 Task: Add an event with the title Lunch and Learn: Effective Presentation Techniques and Storytelling, date '2024/05/25', time 7:30 AM to 9:30 AMand add a description: In addition to the structured activities, the retreat will also include facilitated discussions and workshops on topics such as effective communication, conflict resolution, and fostering a positive team culture. These sessions will provide valuable insights and tools that team members can apply in their day-to-day work environment.Select event color  Graphite . Add location for the event as: 987 Foz do Douro, Porto, Portugal, logged in from the account softage.5@softage.netand send the event invitation to softage.3@softage.net and softage.1@softage.net. Set a reminder for the event Every weekday(Monday to Friday)
Action: Mouse moved to (1033, 73)
Screenshot: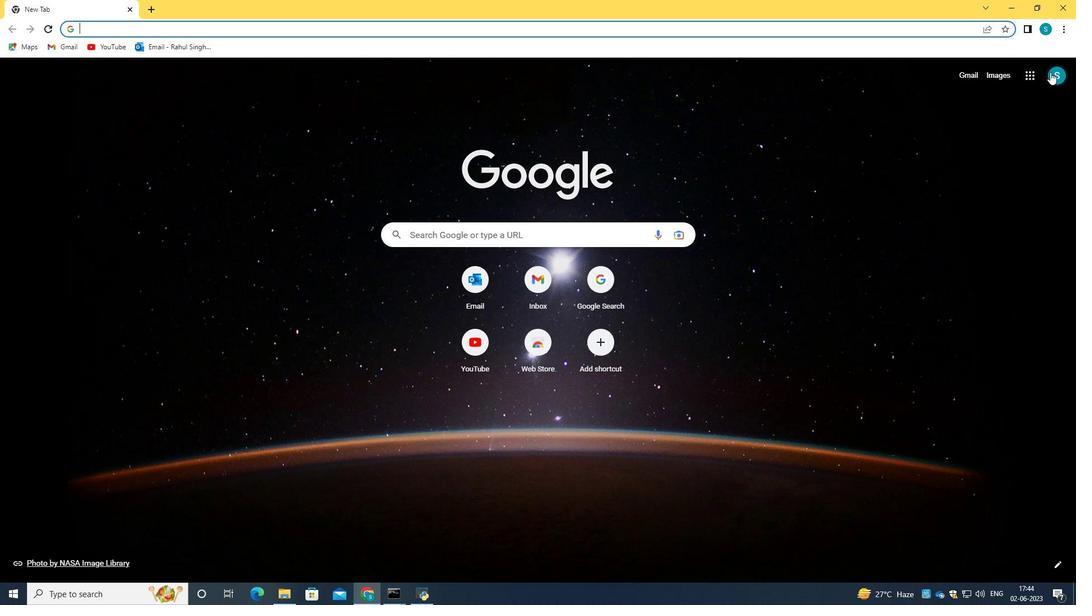 
Action: Mouse pressed left at (1033, 73)
Screenshot: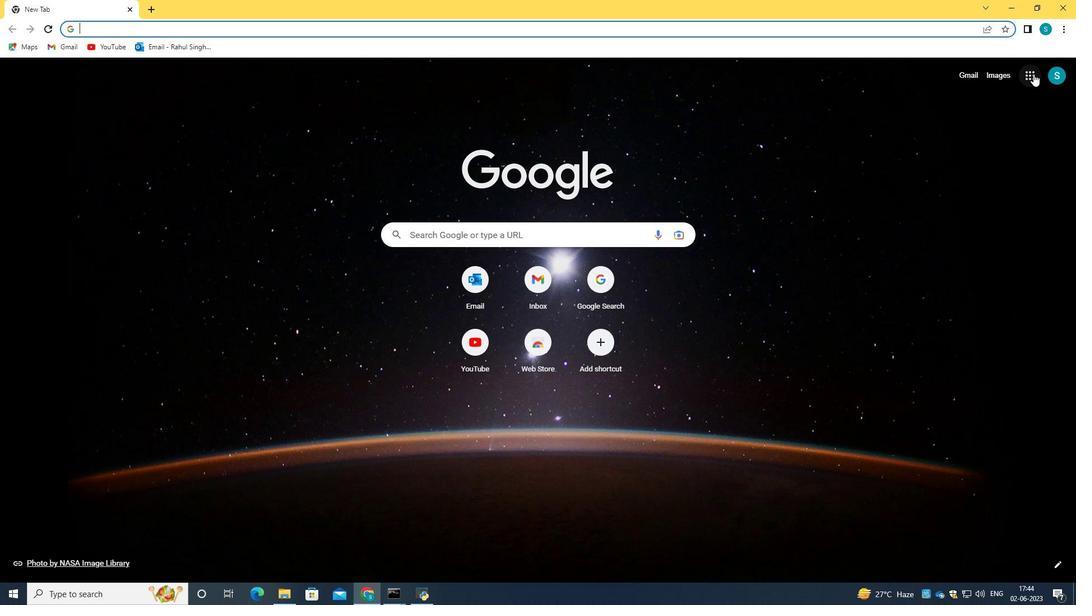 
Action: Mouse moved to (928, 239)
Screenshot: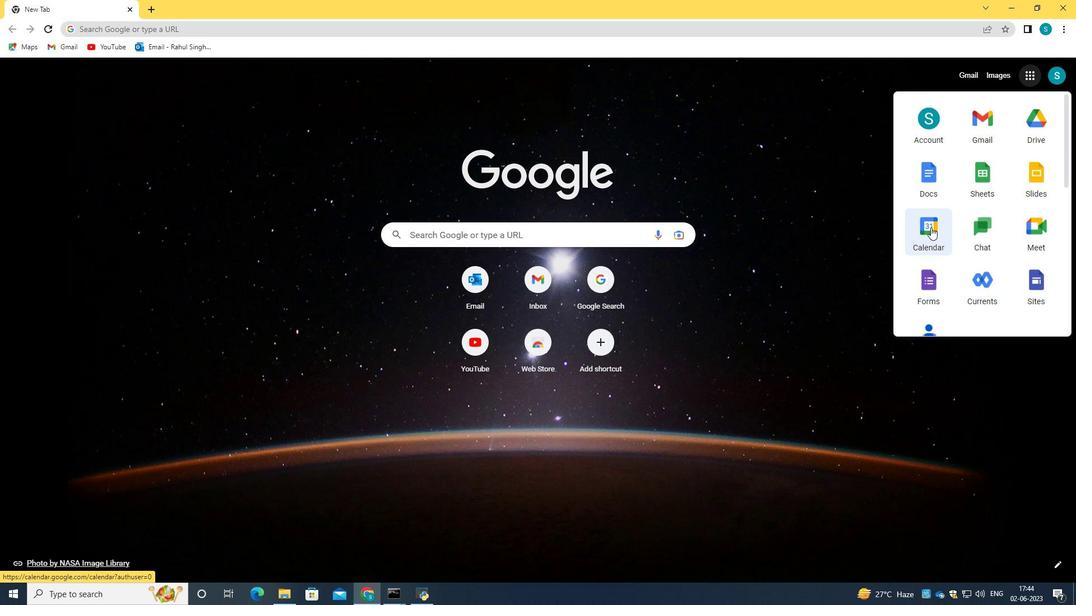 
Action: Mouse pressed left at (928, 239)
Screenshot: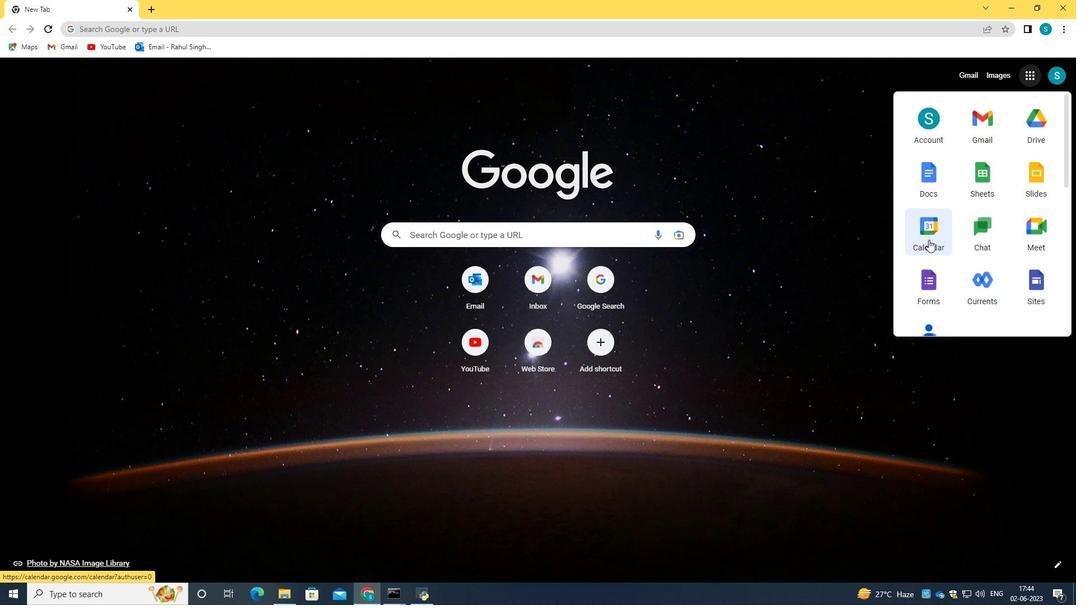 
Action: Mouse moved to (56, 109)
Screenshot: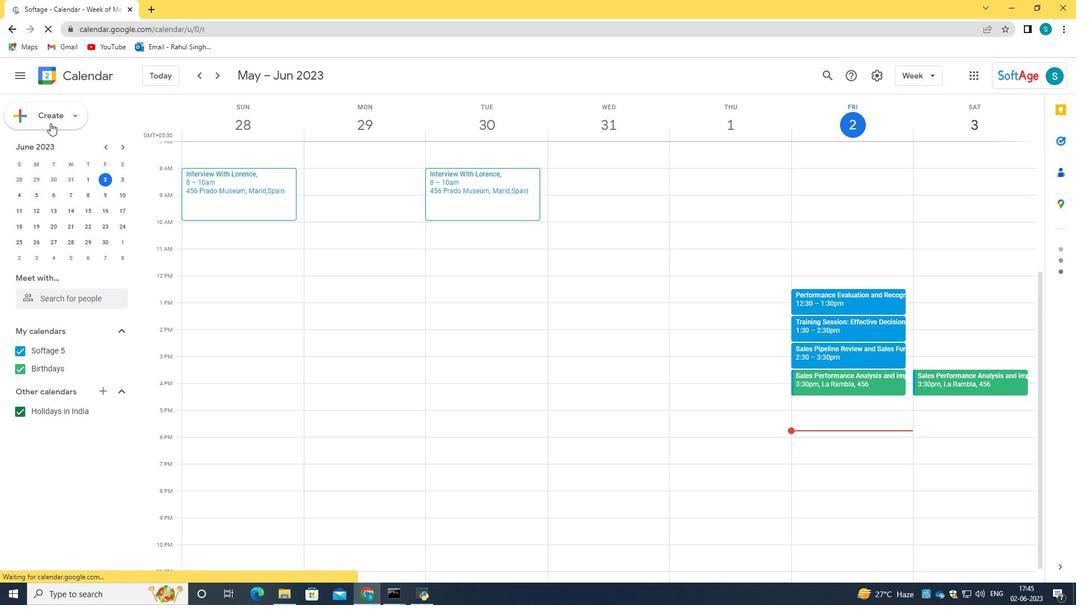 
Action: Mouse pressed left at (56, 109)
Screenshot: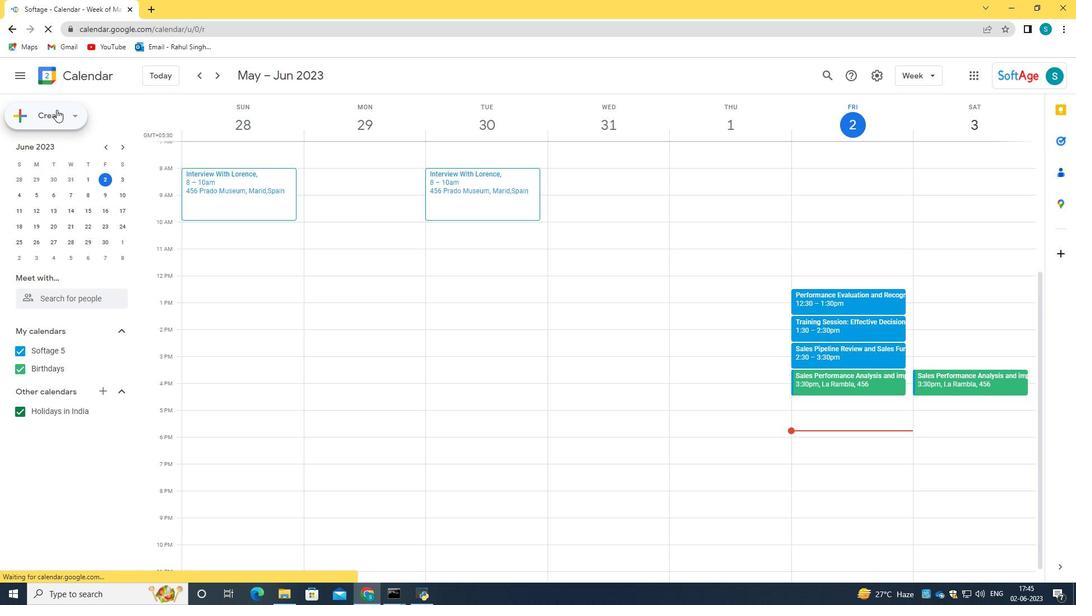
Action: Mouse moved to (44, 149)
Screenshot: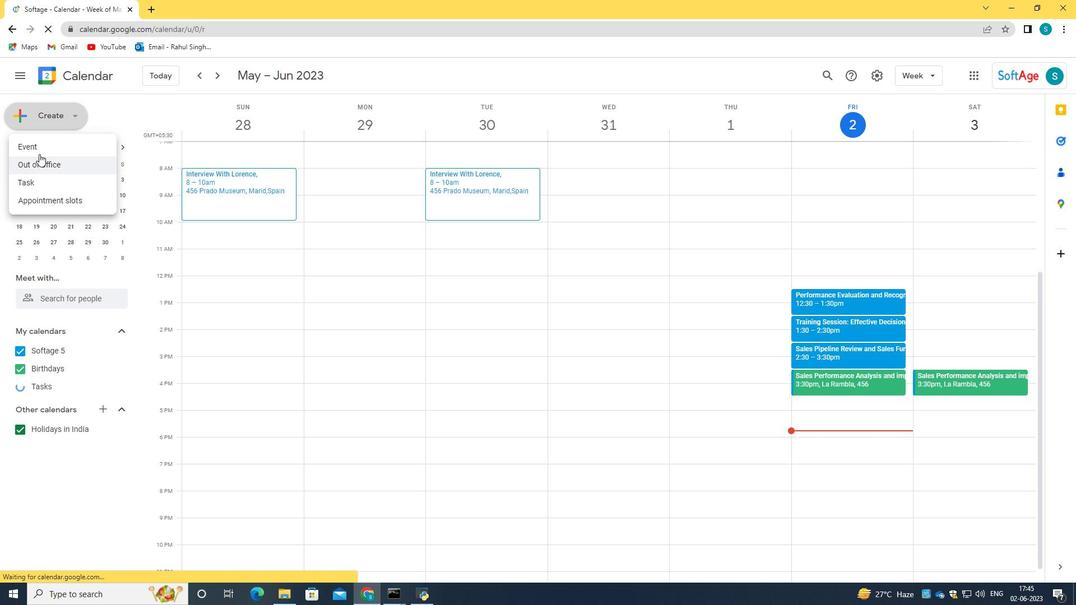 
Action: Mouse pressed left at (44, 149)
Screenshot: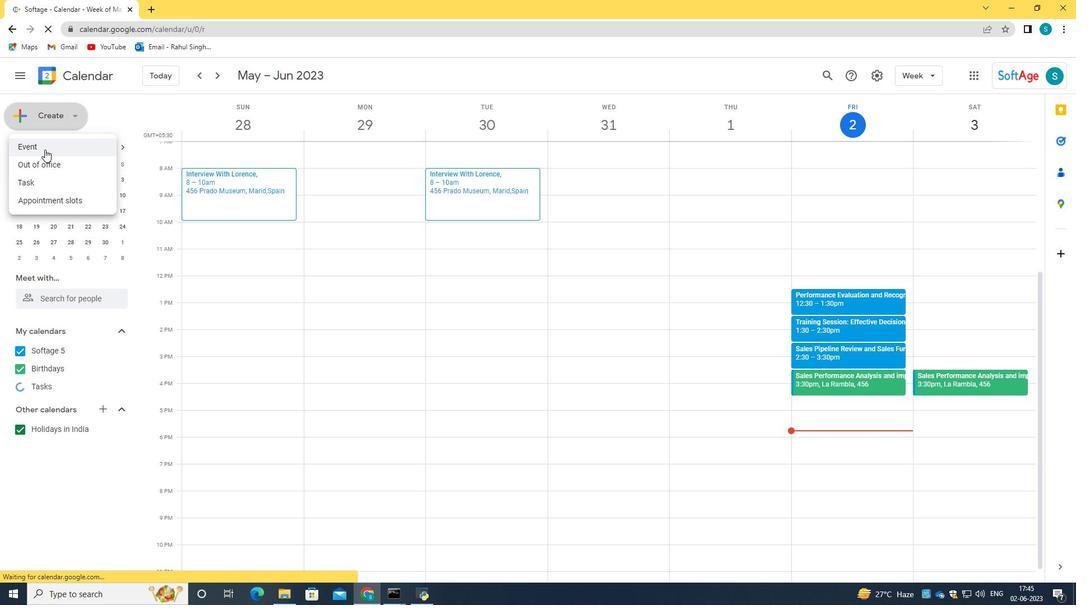 
Action: Mouse moved to (708, 450)
Screenshot: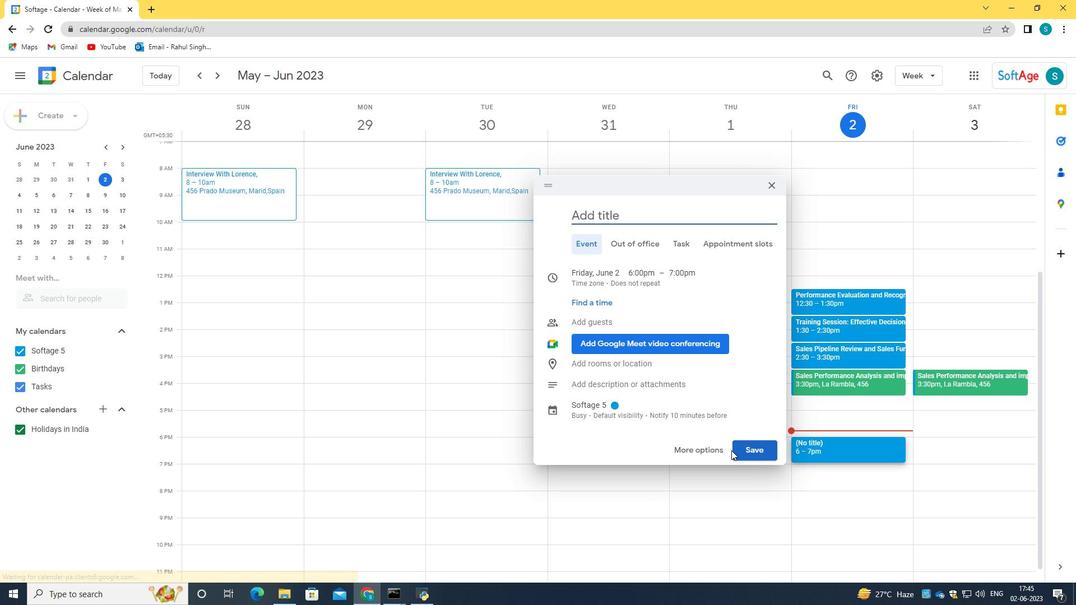 
Action: Mouse pressed left at (708, 450)
Screenshot: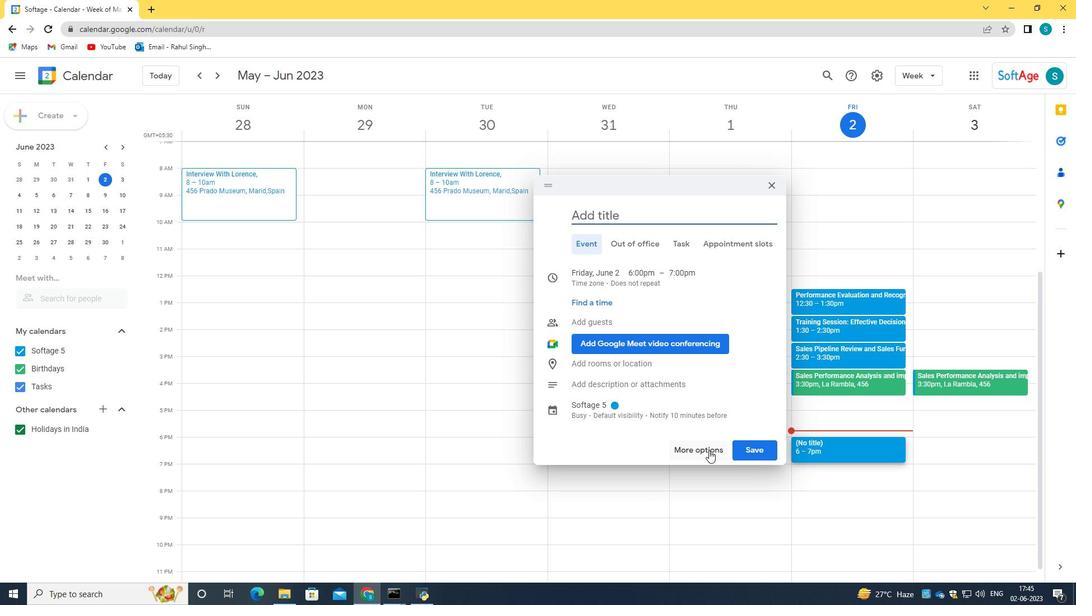 
Action: Mouse moved to (149, 82)
Screenshot: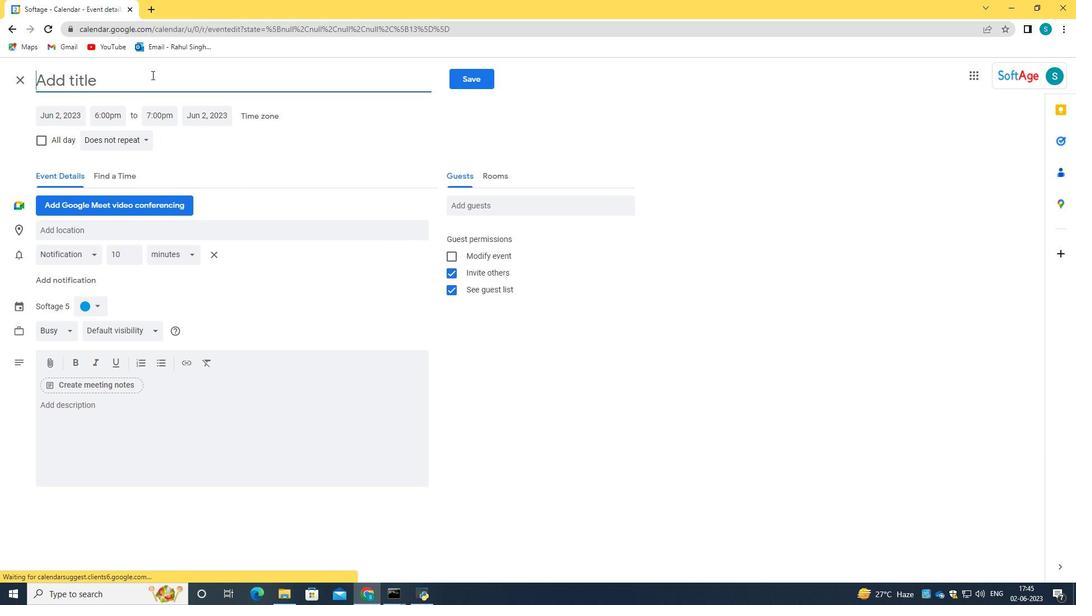 
Action: Mouse pressed left at (149, 82)
Screenshot: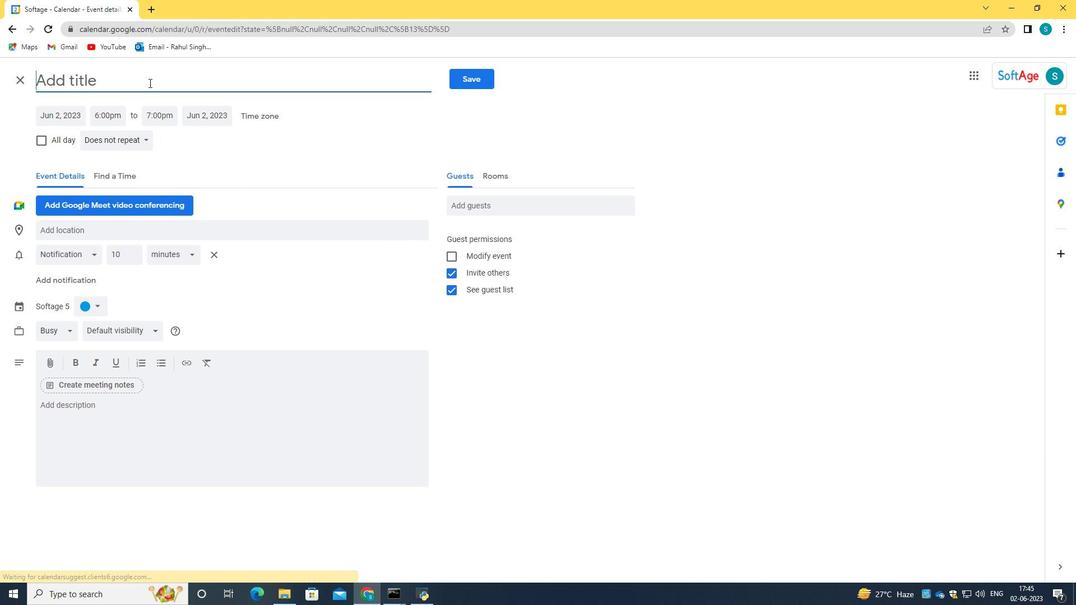 
Action: Key pressed <Key.caps_lock>L<Key.caps_lock>ucn<Key.backspace><Key.backspace>nch<Key.space>and<Key.space><Key.caps_lock>L<Key.caps_lock>earn<Key.shift_r>:<Key.space><Key.caps_lock>E<Key.caps_lock>ffective<Key.space><Key.caps_lock>P<Key.caps_lock>resentation<Key.space><Key.caps_lock>T<Key.caps_lock>echniques<Key.space>and<Key.space><Key.caps_lock>ST<Key.backspace><Key.caps_lock>torytelling
Screenshot: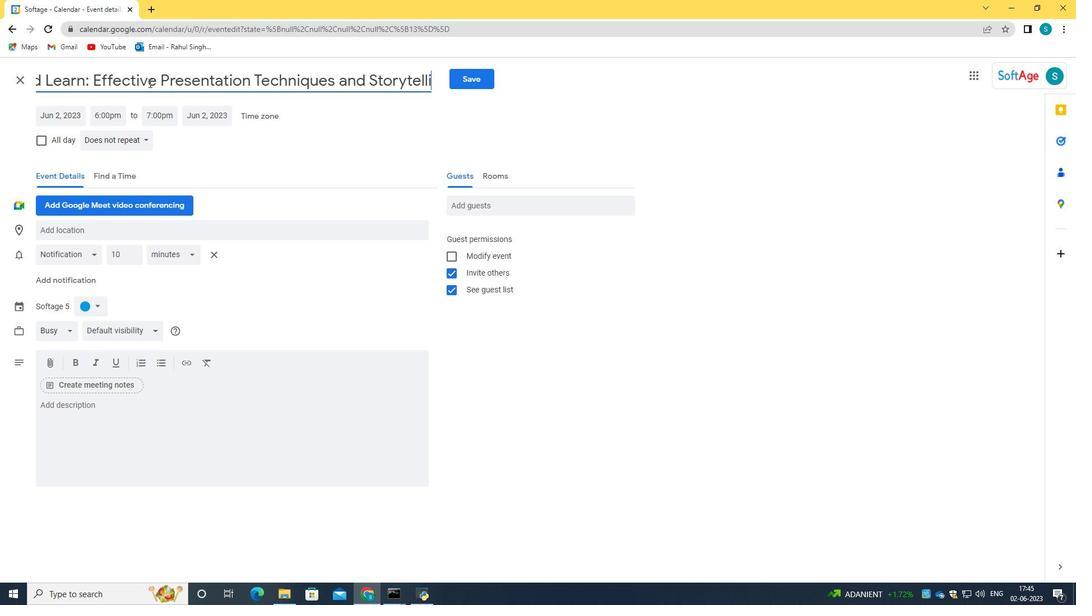 
Action: Mouse moved to (70, 115)
Screenshot: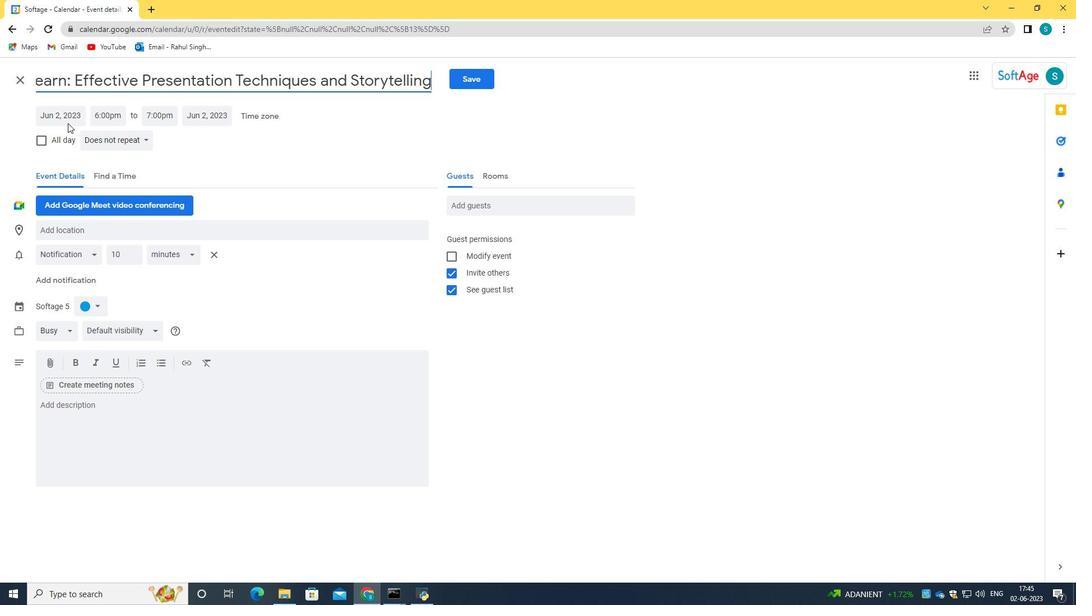 
Action: Mouse pressed left at (70, 115)
Screenshot: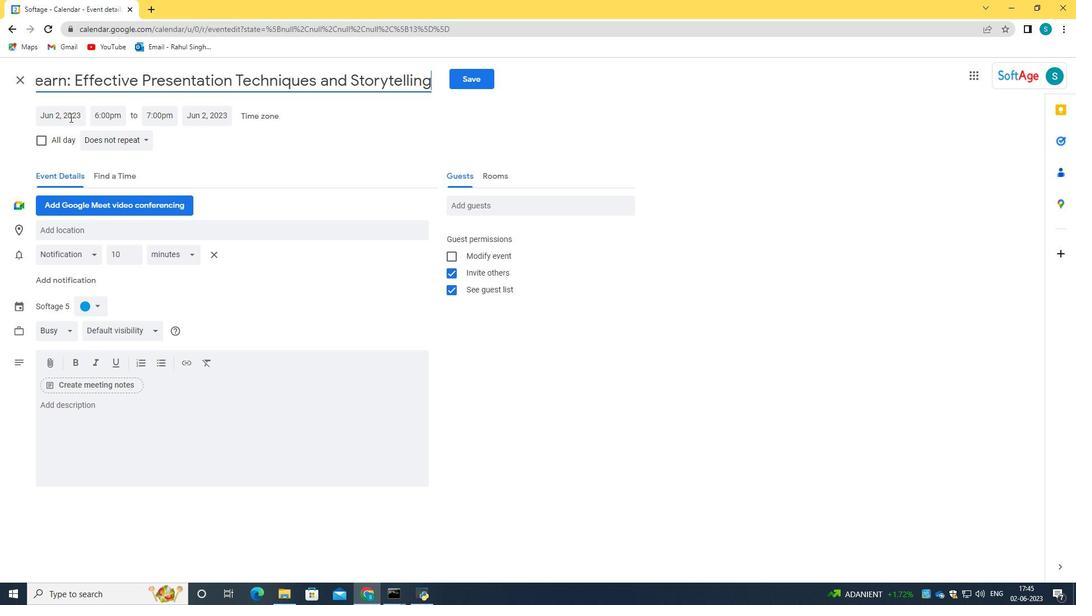 
Action: Mouse moved to (70, 115)
Screenshot: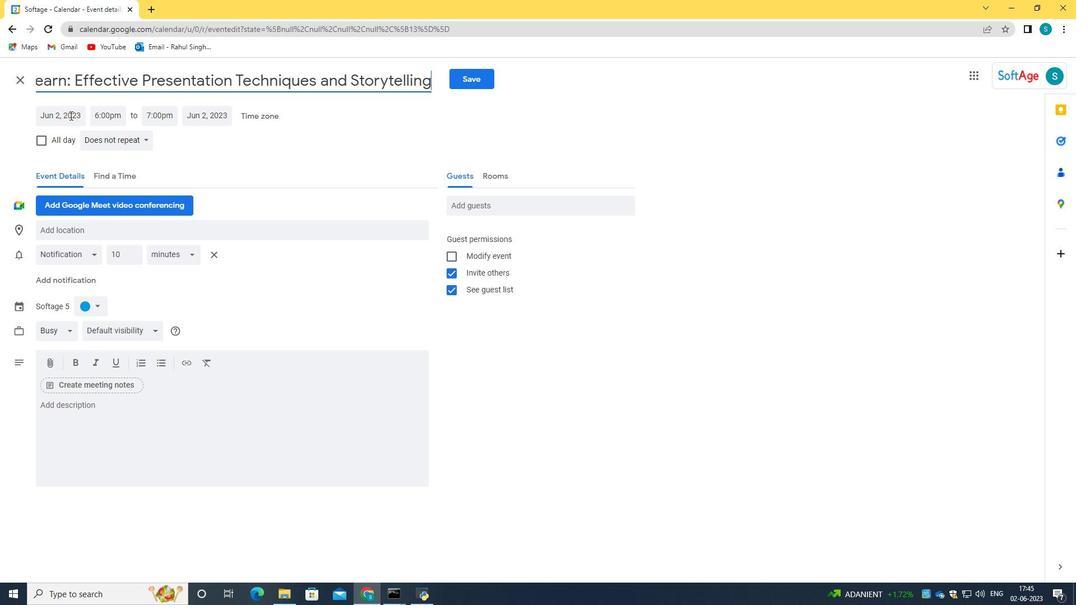 
Action: Key pressed 2024/05/25
Screenshot: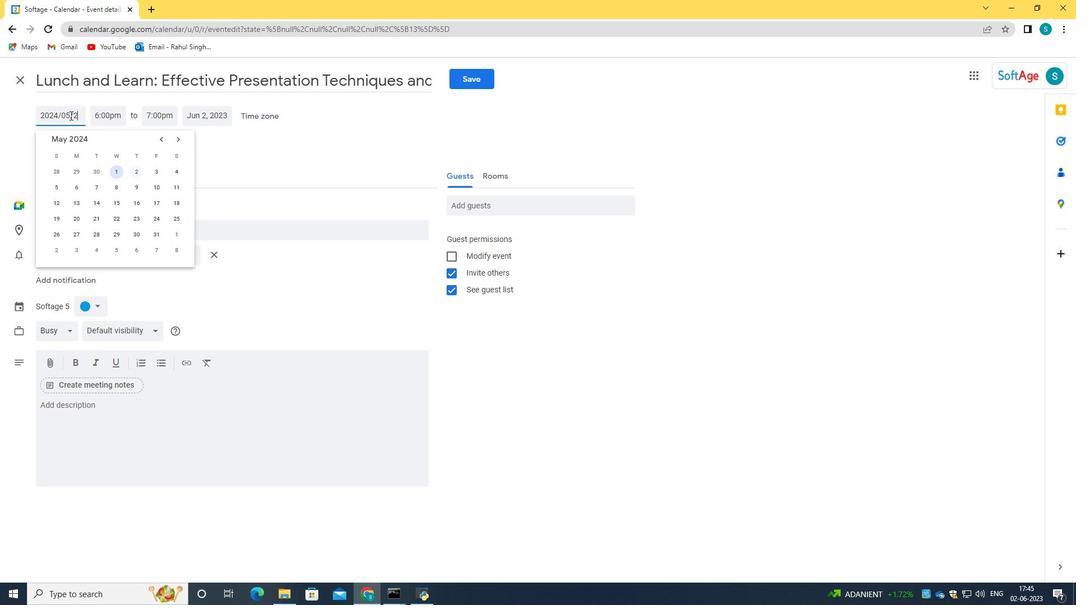 
Action: Mouse moved to (109, 112)
Screenshot: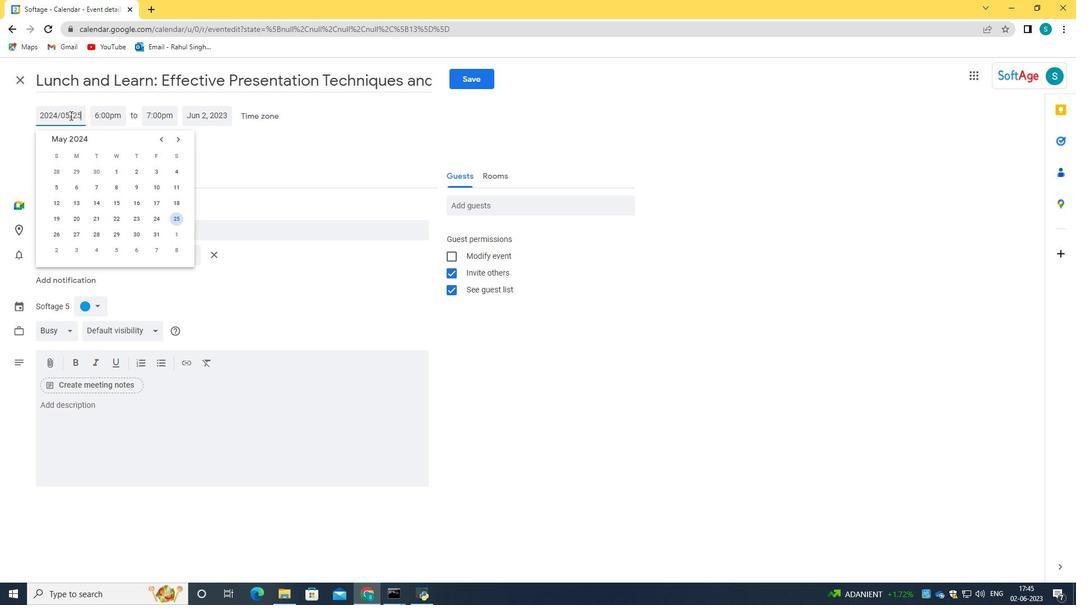 
Action: Mouse pressed left at (109, 112)
Screenshot: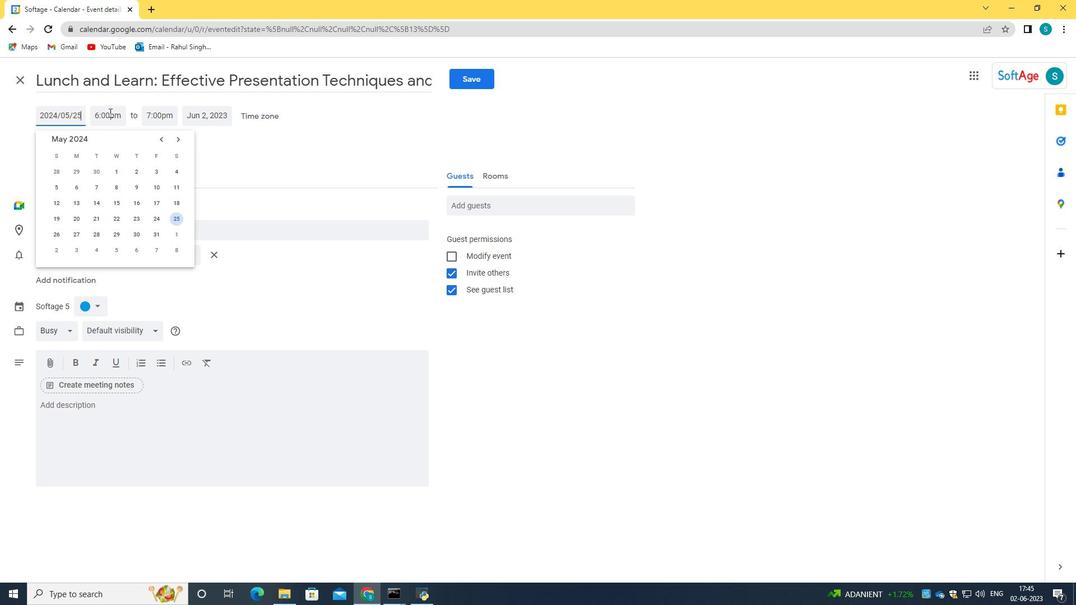 
Action: Key pressed 07<Key.shift_r>:30<Key.space>am<Key.tab>09<Key.shift_r>:30am<Key.enter>
Screenshot: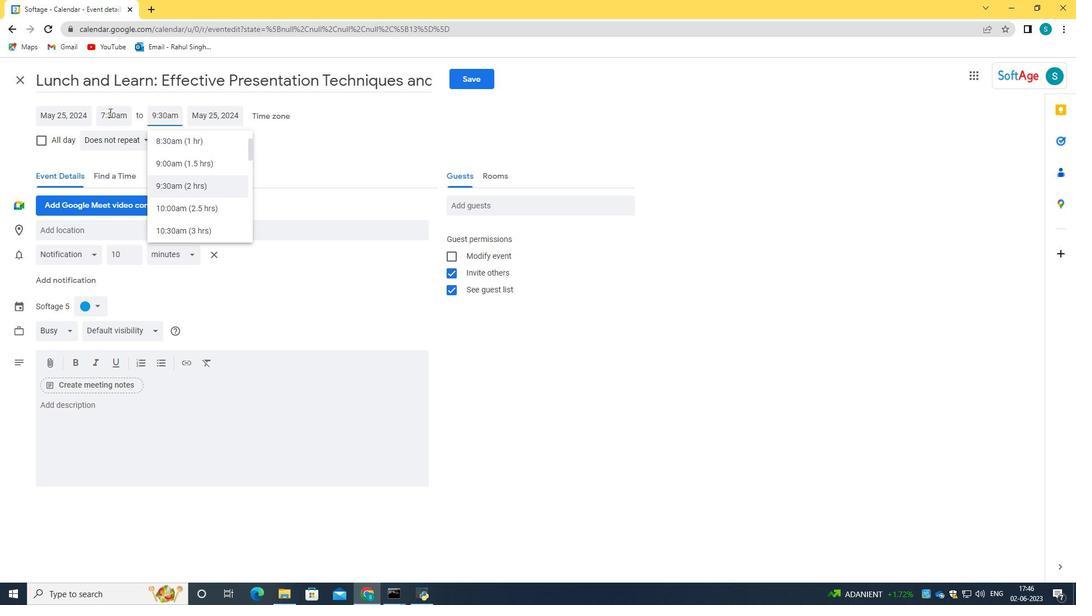 
Action: Mouse moved to (149, 430)
Screenshot: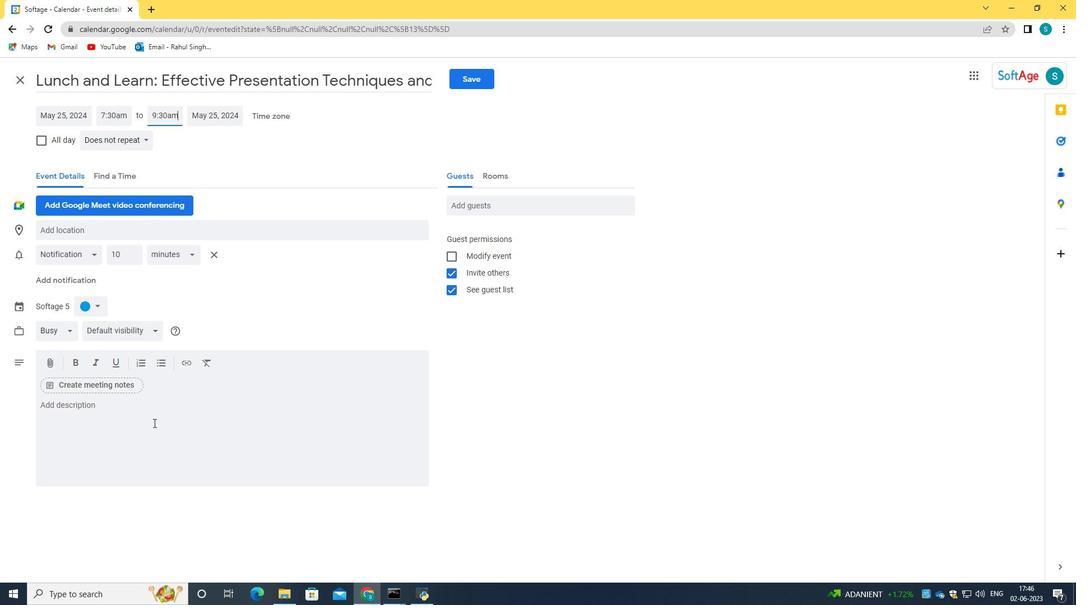 
Action: Mouse pressed left at (149, 430)
Screenshot: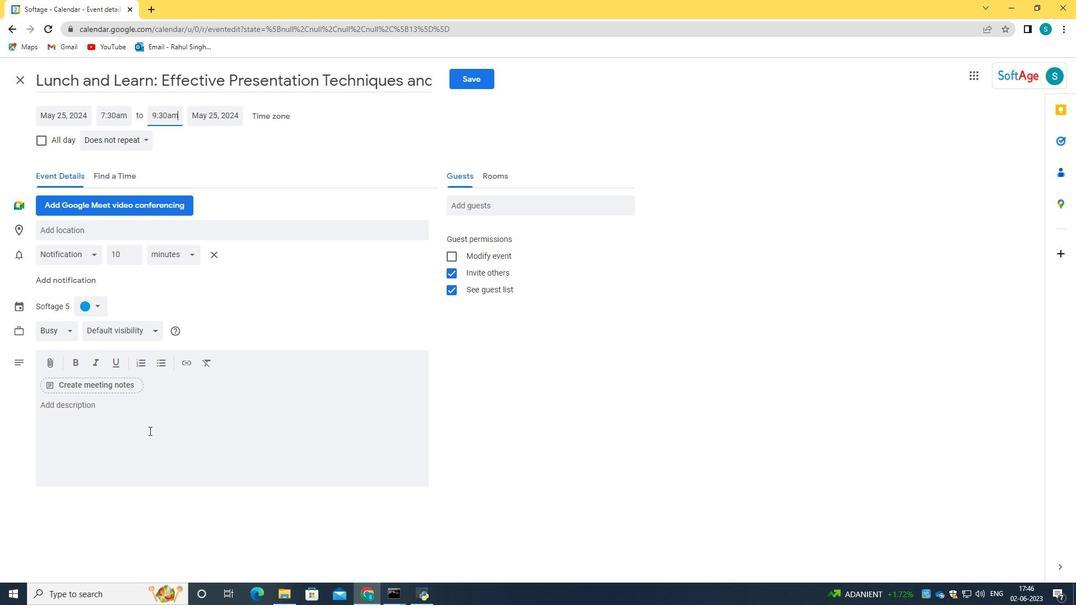 
Action: Key pressed <Key.caps_lock>I<Key.caps_lock>n<Key.space>addition<Key.space>to<Key.space>the<Key.space>structured<Key.space>activities<Key.space>,<Key.space>the<Key.backspace><Key.backspace><Key.backspace><Key.backspace><Key.backspace><Key.backspace>,<Key.space>the<Key.space>retreat<Key.space>will<Key.space>aslo<Key.backspace><Key.backspace><Key.backspace>lso<Key.space>include<Key.space>facilitated<Key.space>disci<Key.backspace>usio<Key.backspace>on<Key.space><Key.backspace><Key.backspace><Key.backspace><Key.backspace>sion<Key.space><Key.space>and<Key.space>workshops<Key.space>on<Key.space>topics<Key.space>such<Key.space>as<Key.space>effective<Key.space>communication,<Key.space>conflict<Key.space>resolution,<Key.space>and<Key.space>for<Key.backspace>stering<Key.space>a<Key.space>positive<Key.space>team<Key.space>culture.<Key.space><Key.caps_lock>T<Key.caps_lock>hese<Key.space>sessions<Key.space>will<Key.space>provide<Key.space>valueable<Key.space><Key.backspace><Key.backspace><Key.backspace><Key.backspace><Key.backspace><Key.backspace><Key.backspace><Key.backspace><Key.backspace>aluable<Key.space>insights<Key.space>and<Key.space>tools<Key.space>that<Key.space>team<Key.space>membn<Key.backspace>ers<Key.space>can<Key.space>apply<Key.space>in<Key.space>their<Key.space>day-to-day<Key.space>woek<Key.space>env<Key.backspace><Key.backspace><Key.backspace><Key.backspace><Key.backspace><Key.backspace>rk<Key.space>environment.
Screenshot: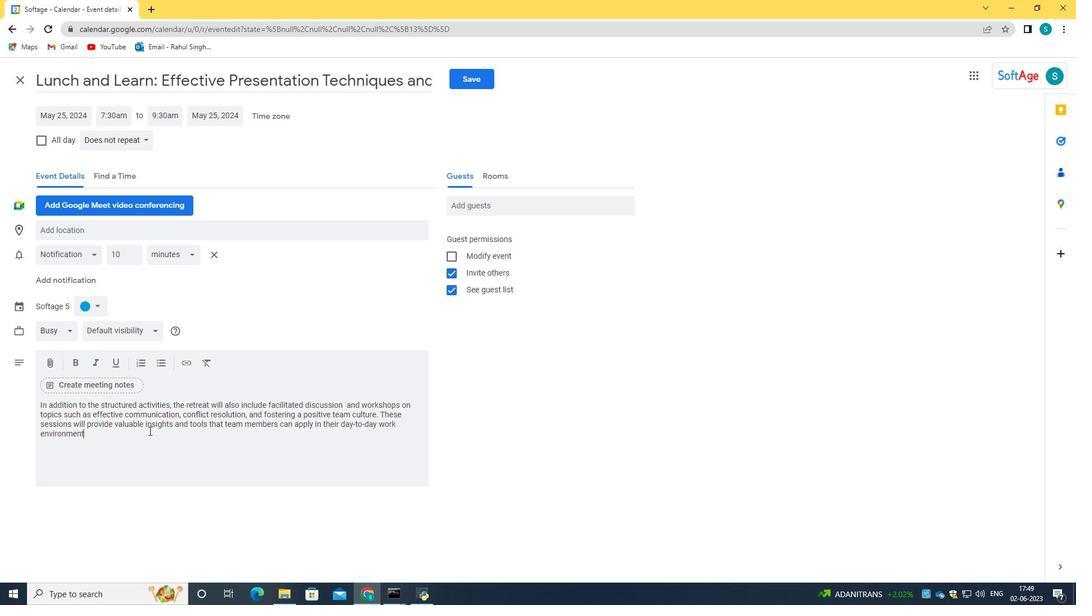 
Action: Mouse moved to (91, 307)
Screenshot: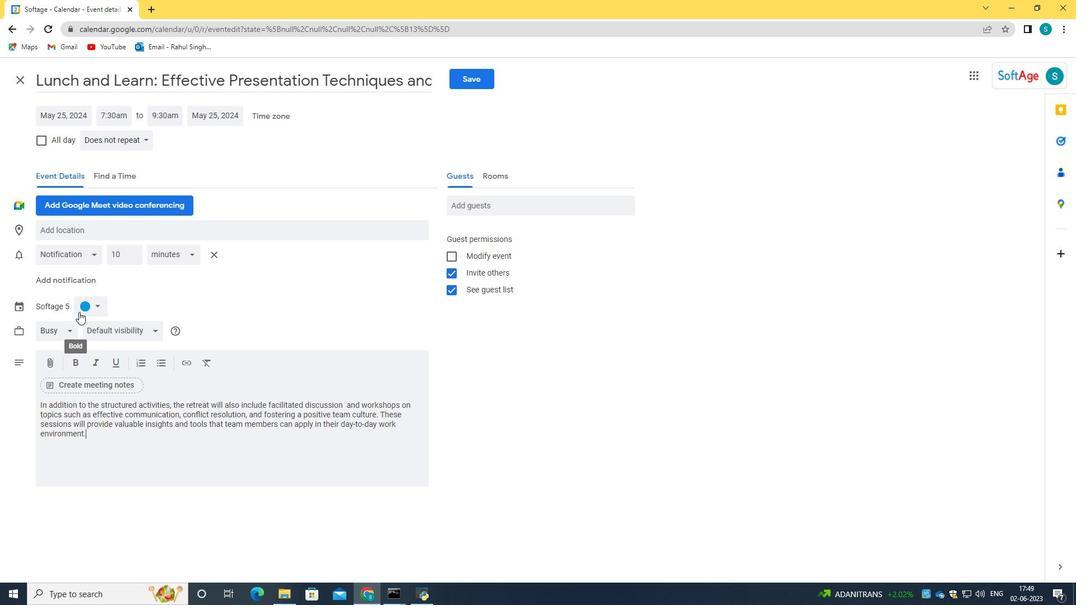 
Action: Mouse pressed left at (91, 307)
Screenshot: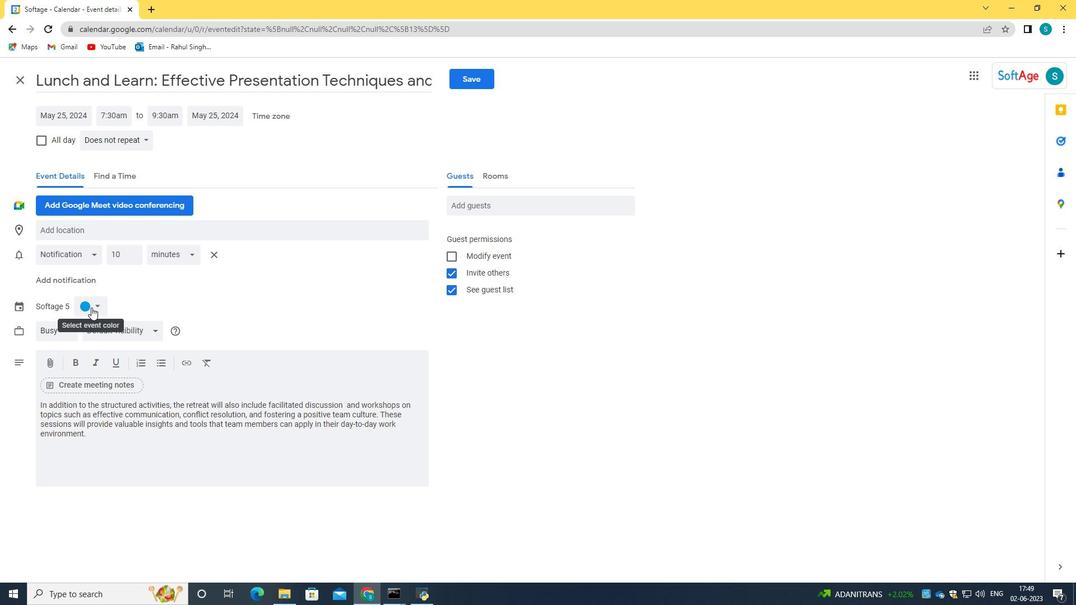 
Action: Mouse moved to (96, 358)
Screenshot: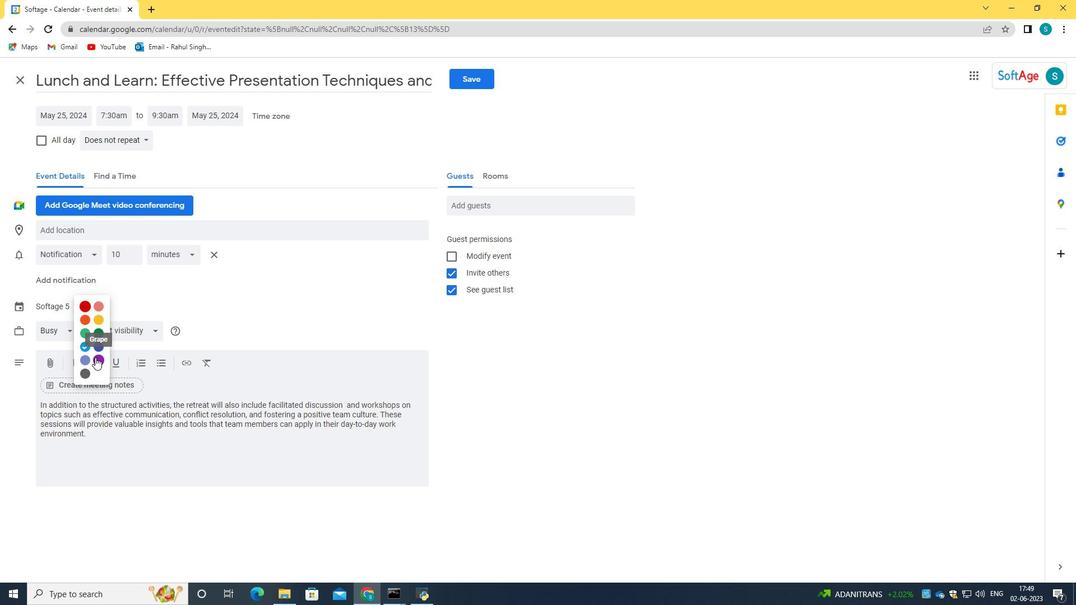 
Action: Mouse pressed left at (96, 358)
Screenshot: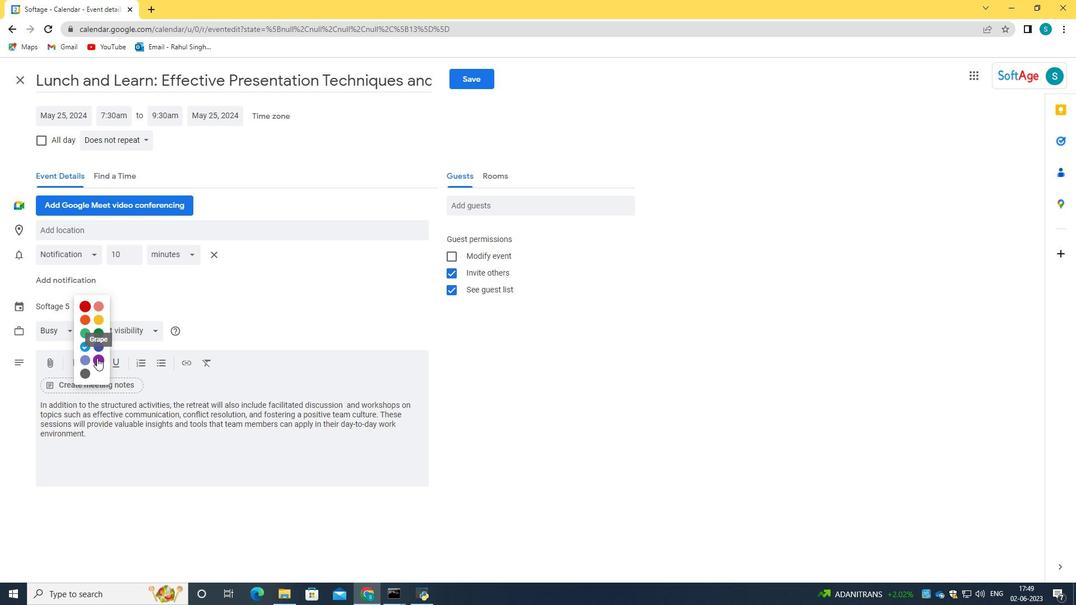 
Action: Mouse moved to (103, 232)
Screenshot: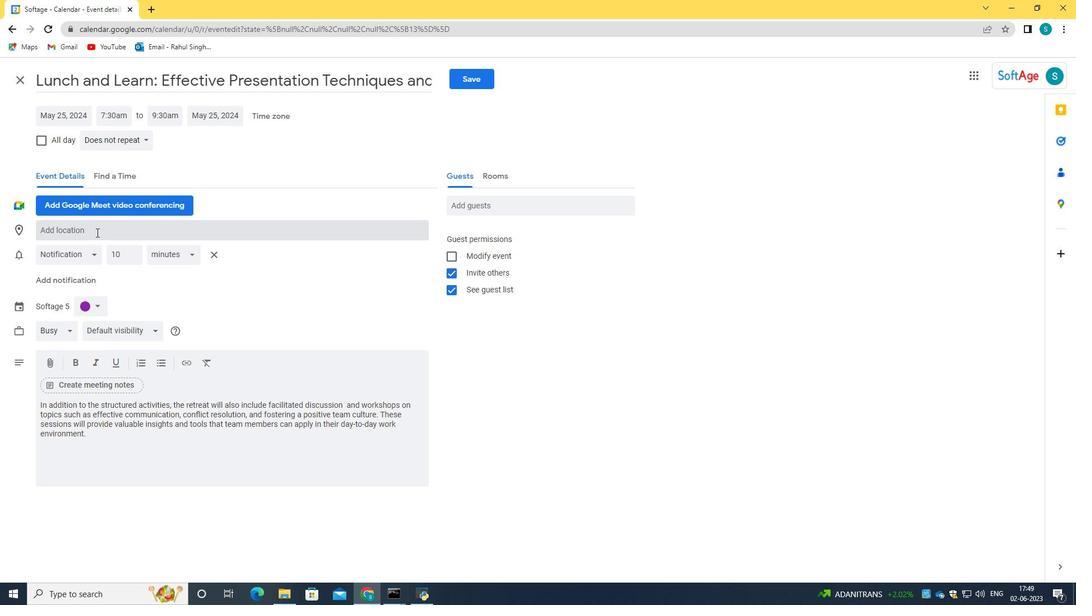 
Action: Mouse pressed left at (103, 232)
Screenshot: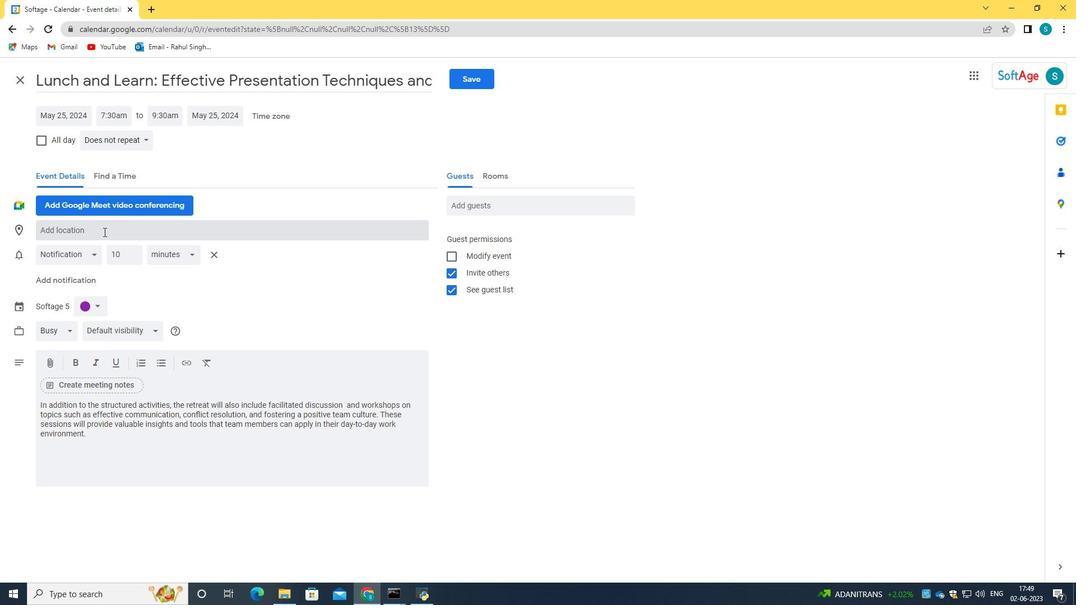 
Action: Key pressed 987<Key.space><Key.caps_lock>F<Key.caps_lock>oz<Key.space>do<Key.space><Key.caps_lock>D<Key.caps_lock>ouro,<Key.space><Key.caps_lock>P<Key.caps_lock>orto
Screenshot: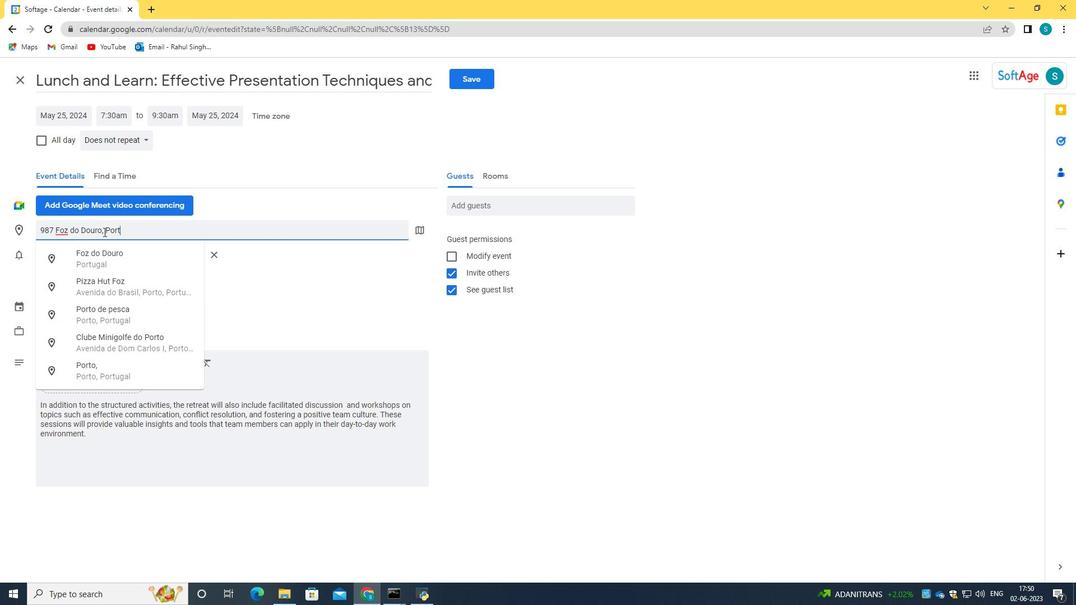 
Action: Mouse moved to (130, 236)
Screenshot: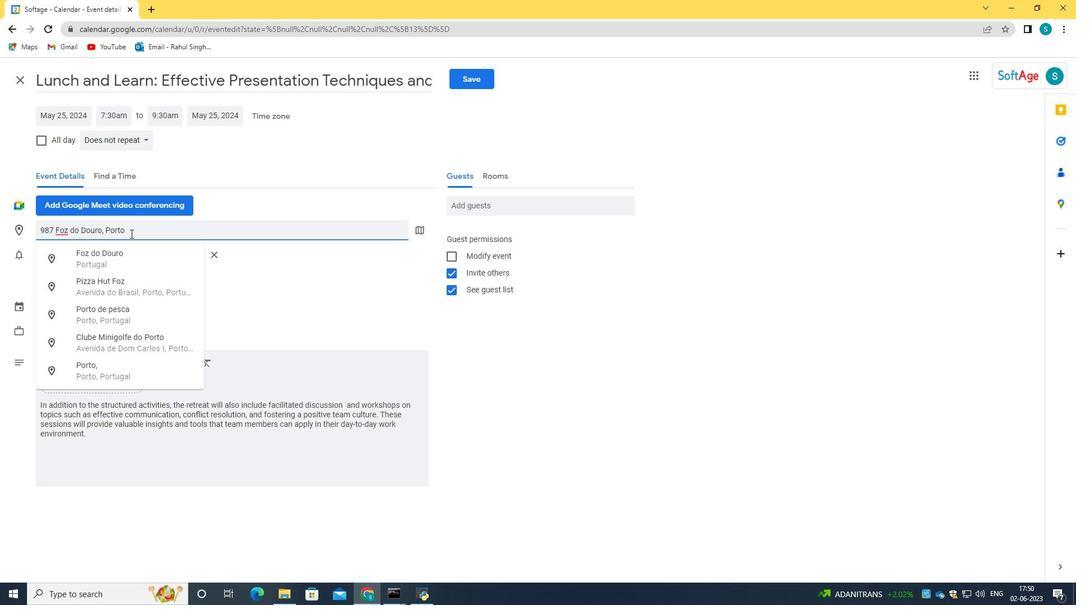 
Action: Key pressed ,<Key.space>p<Key.backspace><Key.caps_lock>P<Key.caps_lock>o
Screenshot: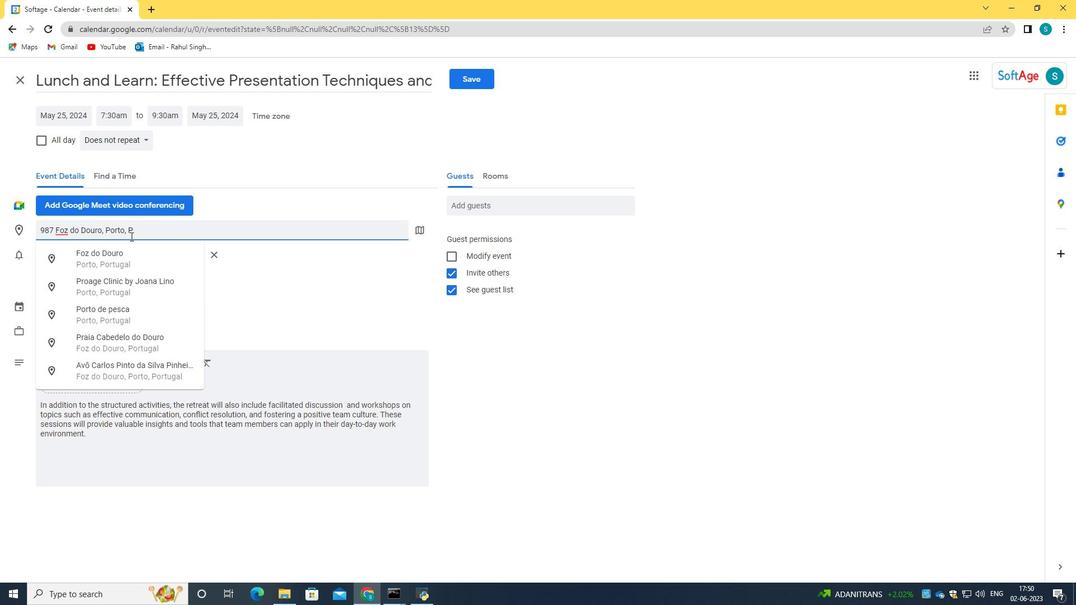
Action: Mouse moved to (125, 261)
Screenshot: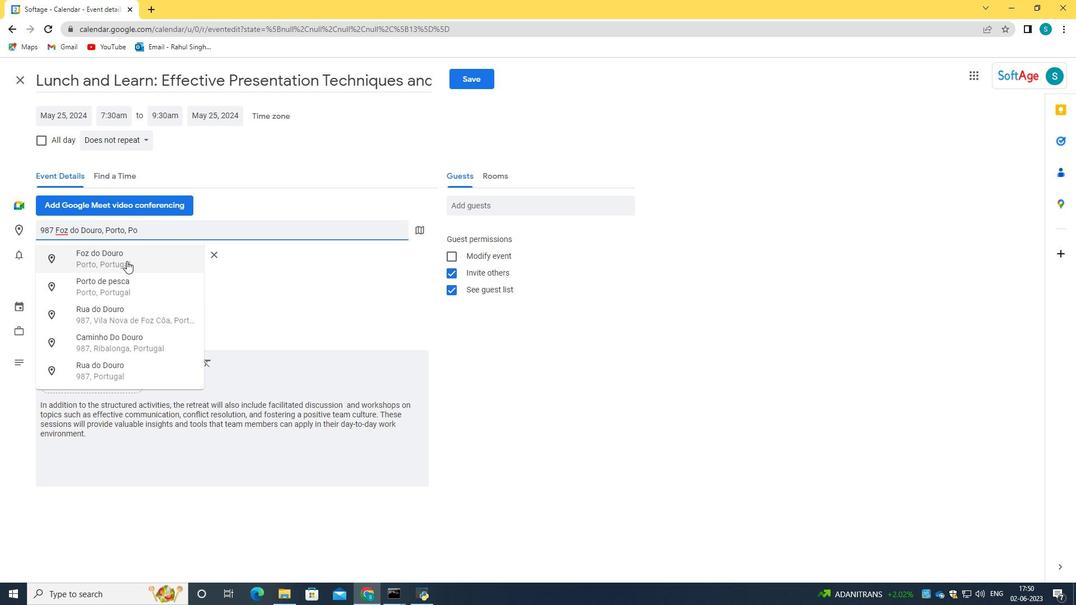 
Action: Mouse pressed left at (125, 261)
Screenshot: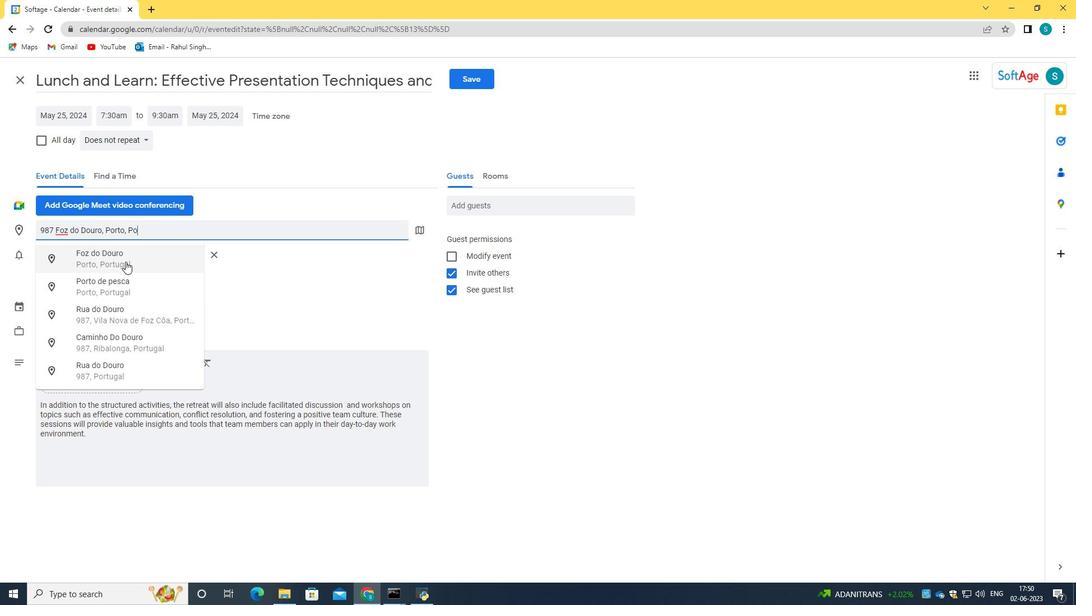 
Action: Mouse moved to (471, 203)
Screenshot: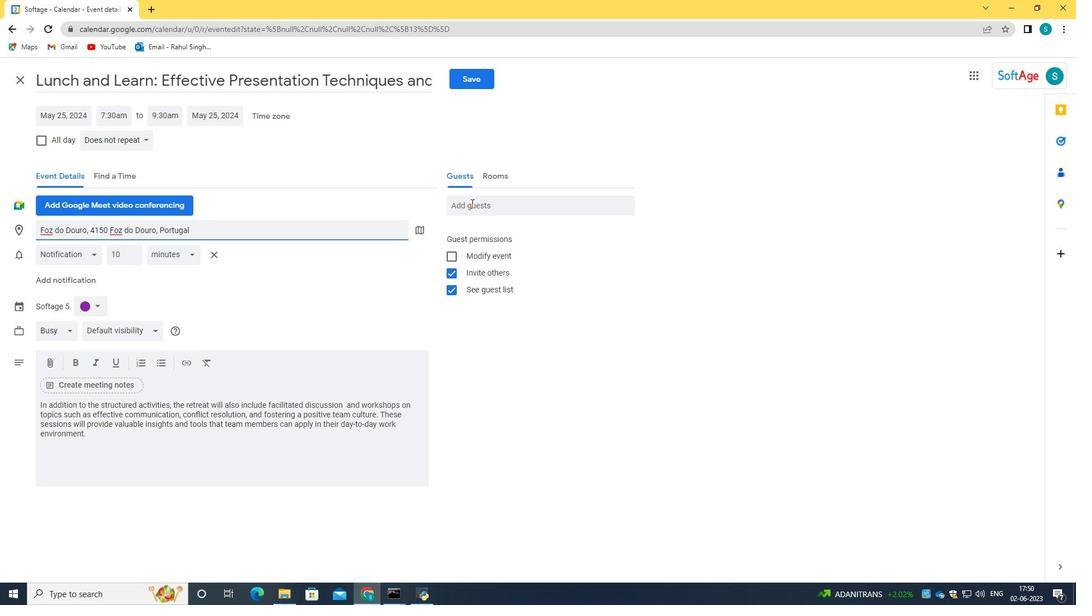
Action: Mouse pressed left at (471, 203)
Screenshot: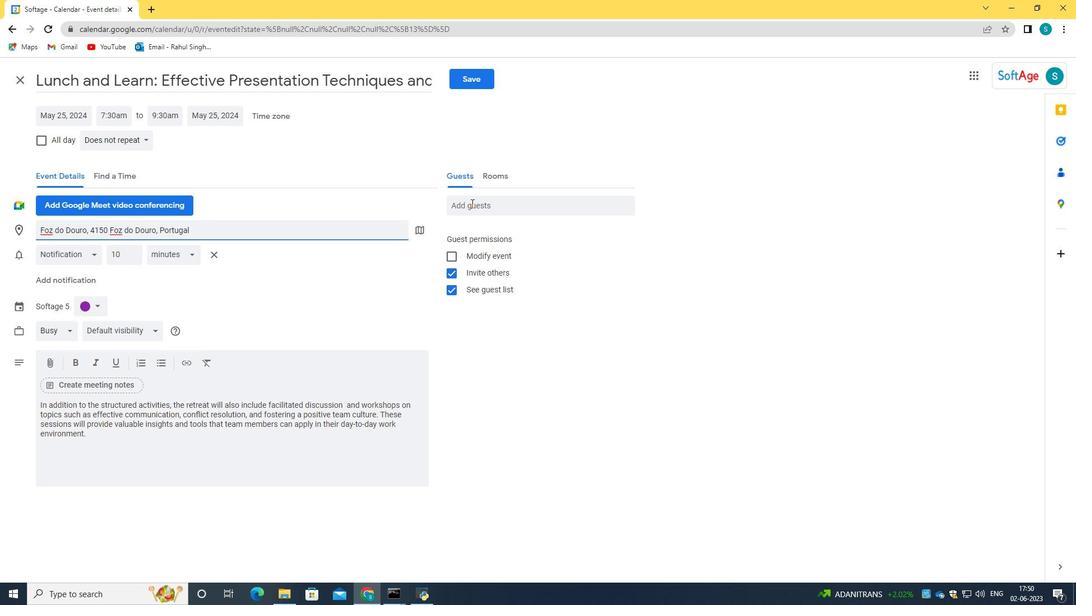
Action: Key pressed softage.3<Key.shift>@softage.net<Key.tab>oftage.1<Key.shift>@softage.net
Screenshot: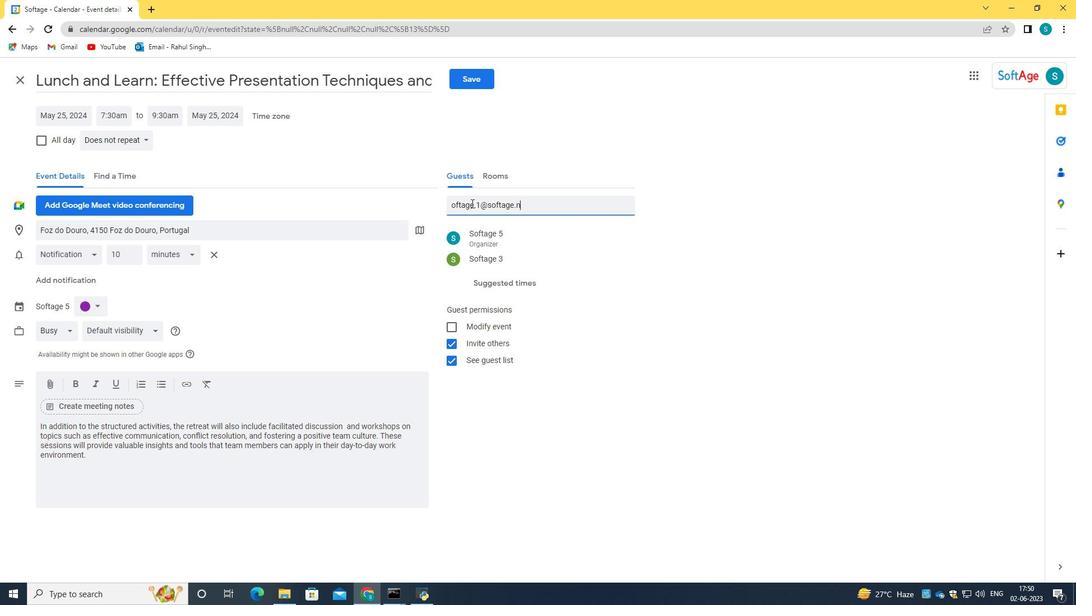 
Action: Mouse moved to (522, 237)
Screenshot: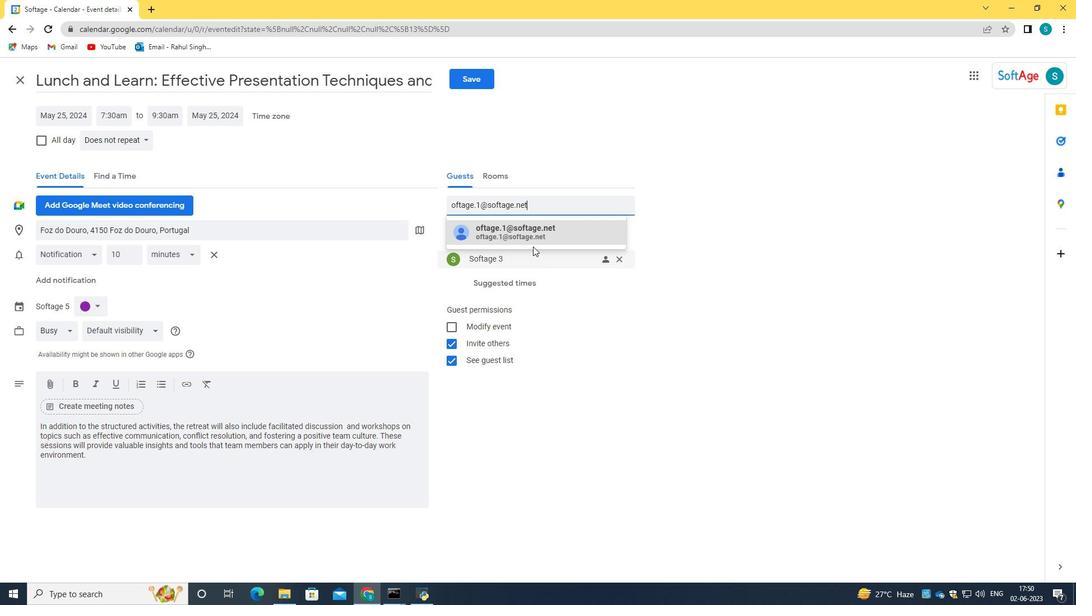
Action: Mouse pressed left at (522, 237)
Screenshot: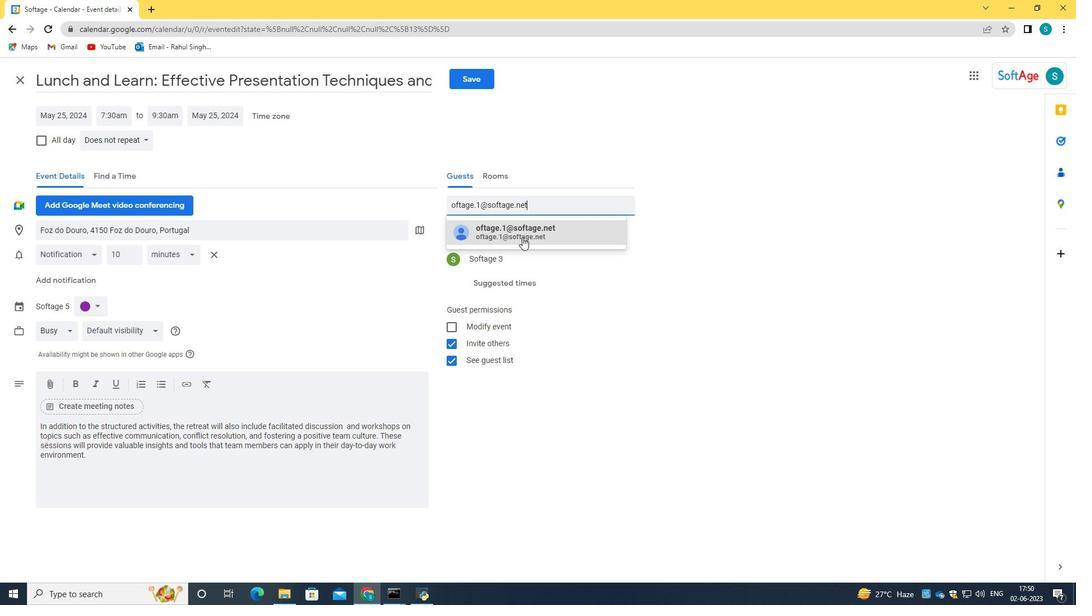 
Action: Mouse moved to (136, 141)
Screenshot: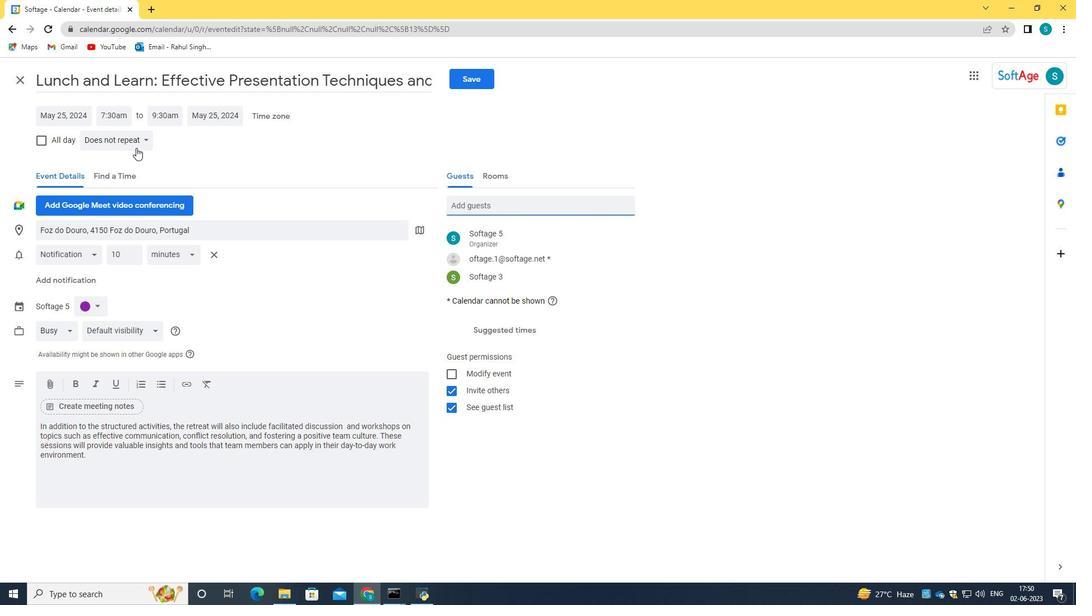 
Action: Mouse pressed left at (136, 141)
Screenshot: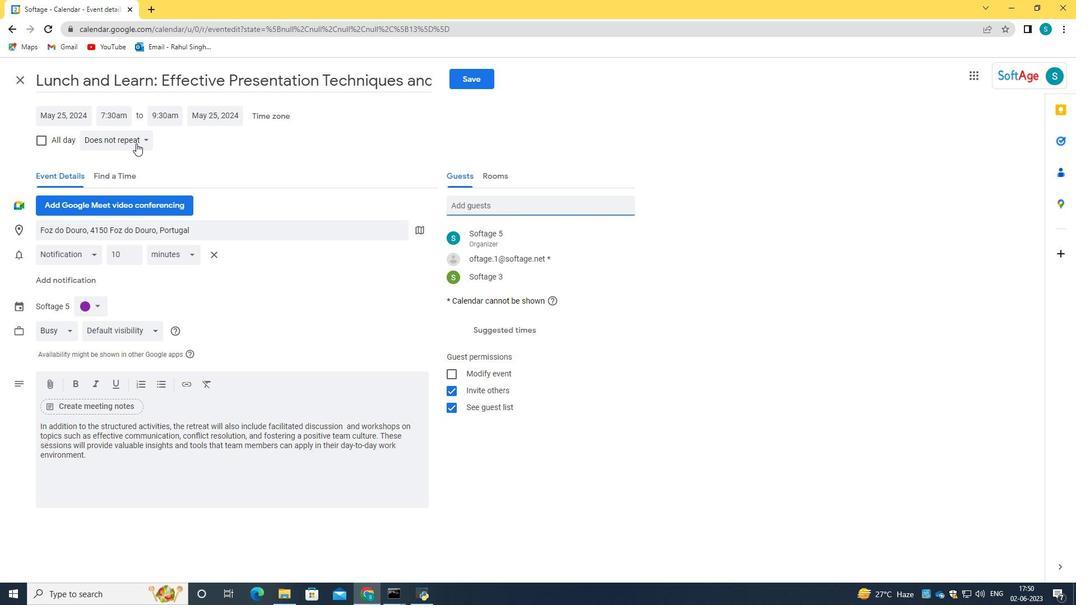 
Action: Mouse moved to (131, 257)
Screenshot: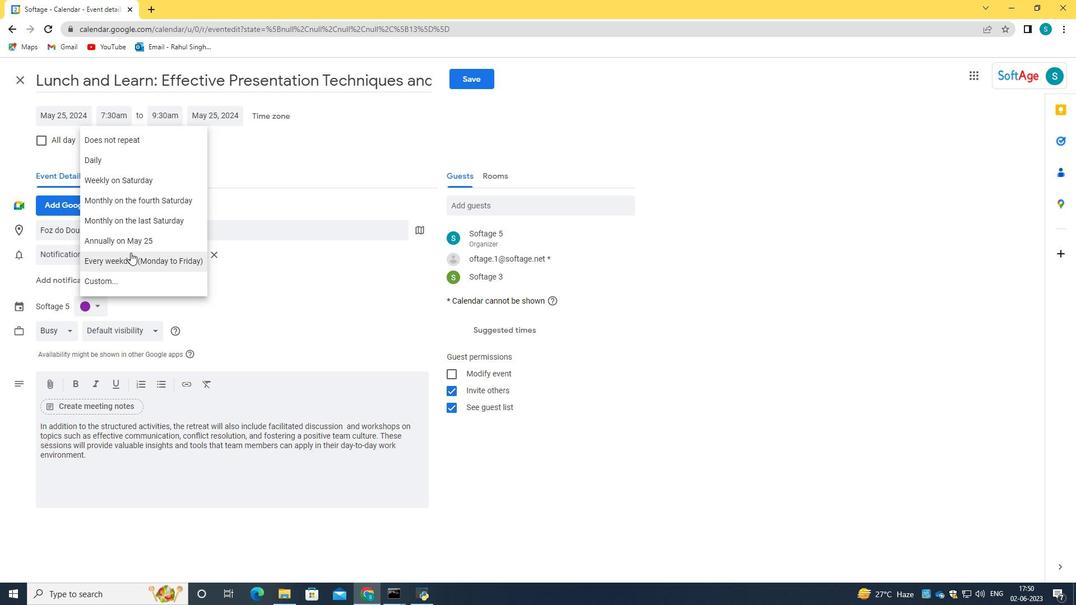 
Action: Mouse pressed left at (131, 257)
Screenshot: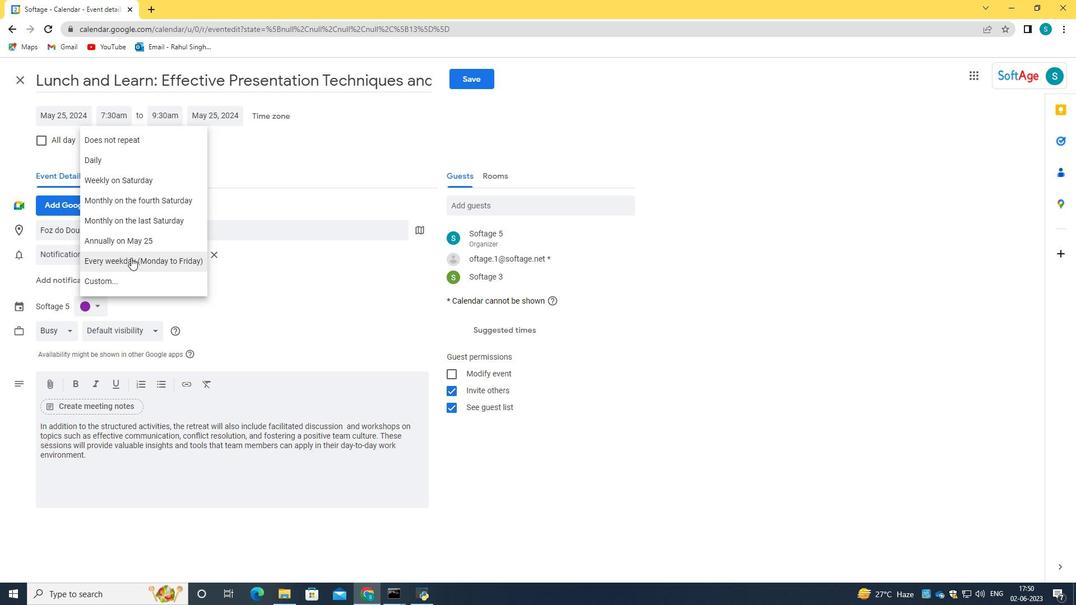 
Action: Mouse moved to (479, 80)
Screenshot: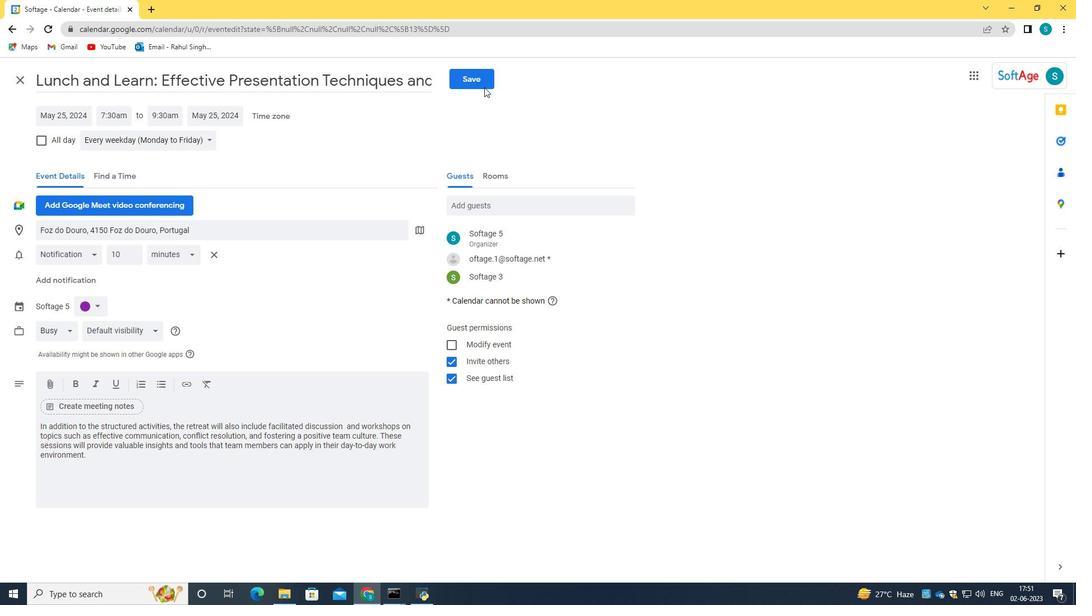 
Action: Mouse pressed left at (479, 80)
Screenshot: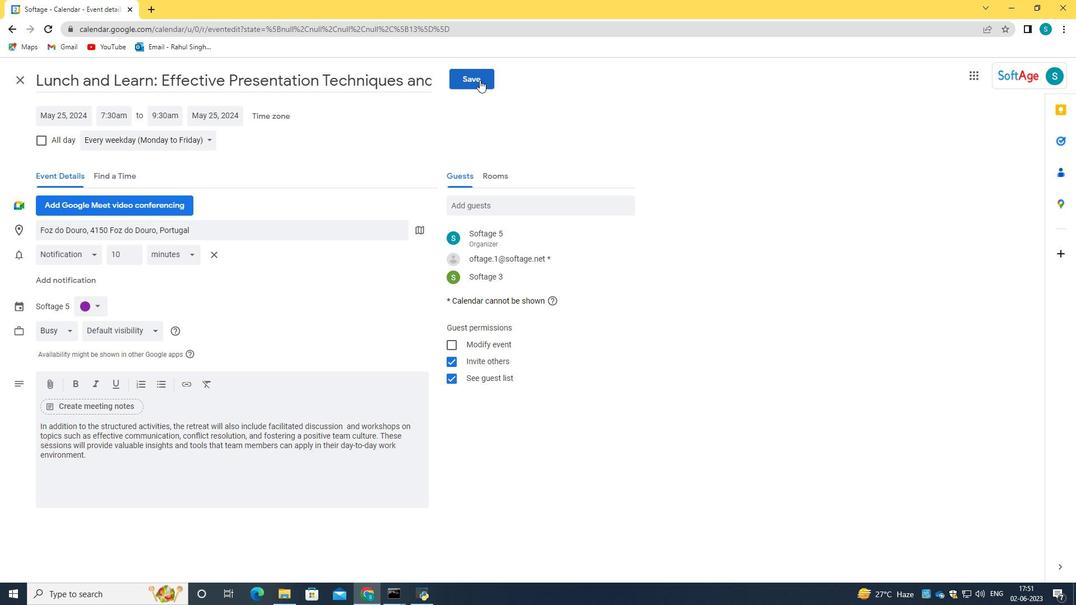
Action: Mouse moved to (647, 345)
Screenshot: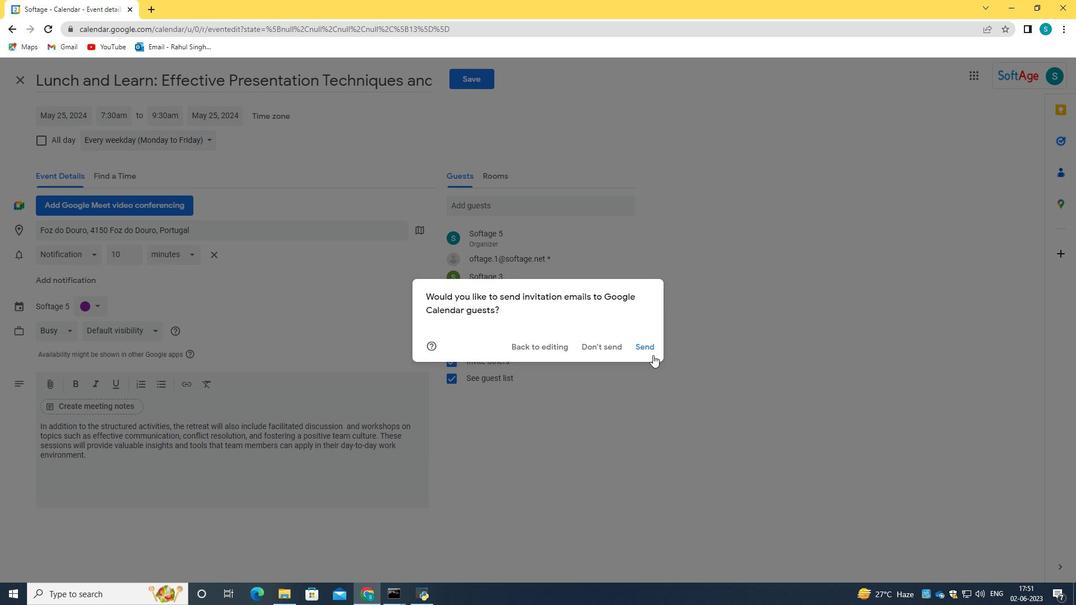 
Action: Mouse pressed left at (647, 345)
Screenshot: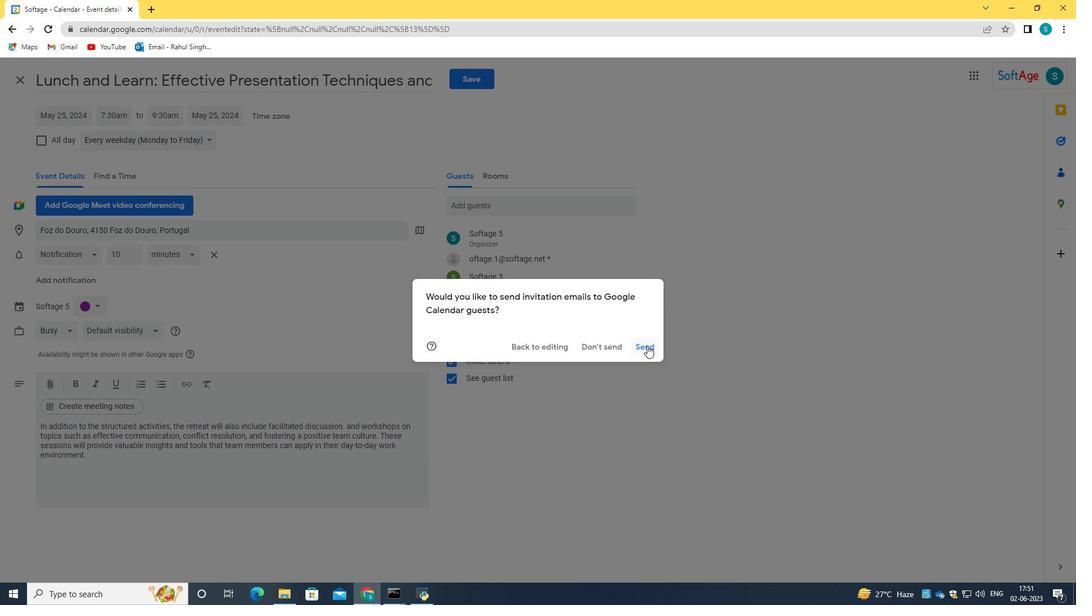 
Action: Mouse moved to (646, 345)
Screenshot: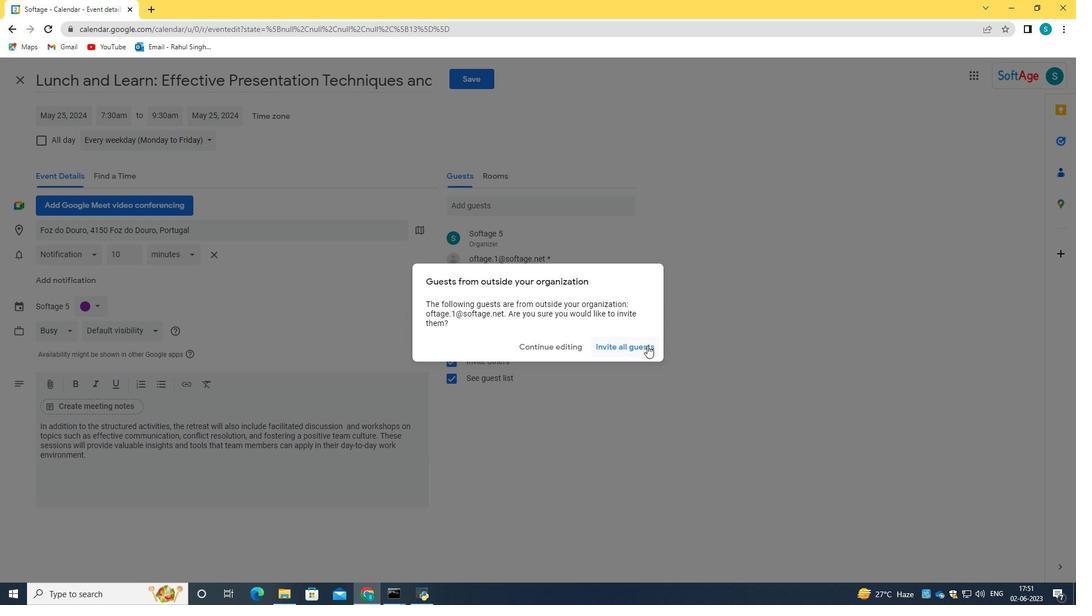 
Action: Mouse pressed left at (646, 345)
Screenshot: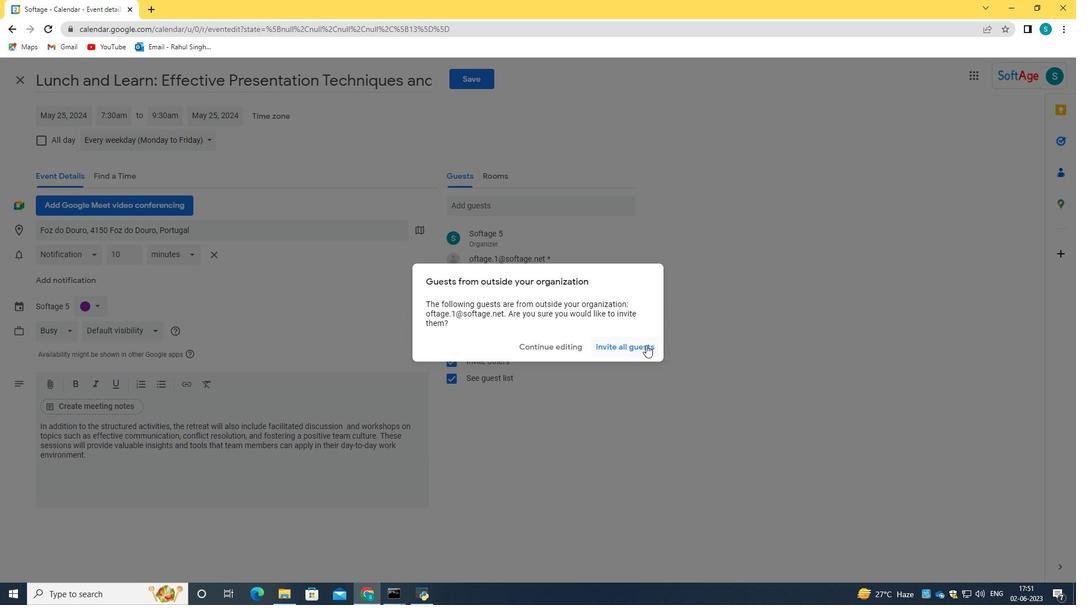
